 Task: Add Attachment from computer to Card Card0000000085 in Board Board0000000022 in Workspace WS0000000008 in Trello. Add Cover Green to Card Card0000000085 in Board Board0000000022 in Workspace WS0000000008 in Trello. Add "Move Card To …" Button titled Button0000000085 to "top" of the list "To Do" to Card Card0000000085 in Board Board0000000022 in Workspace WS0000000008 in Trello. Add Description DS0000000085 to Card Card0000000086 in Board Board0000000022 in Workspace WS0000000008 in Trello. Add Comment CM0000000085 to Card Card0000000086 in Board Board0000000022 in Workspace WS0000000008 in Trello
Action: Mouse moved to (296, 156)
Screenshot: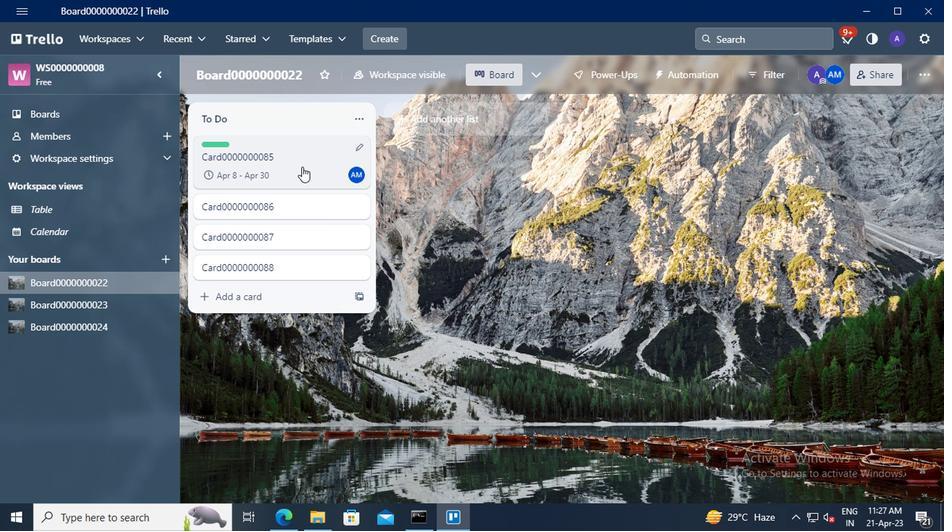 
Action: Mouse pressed left at (296, 156)
Screenshot: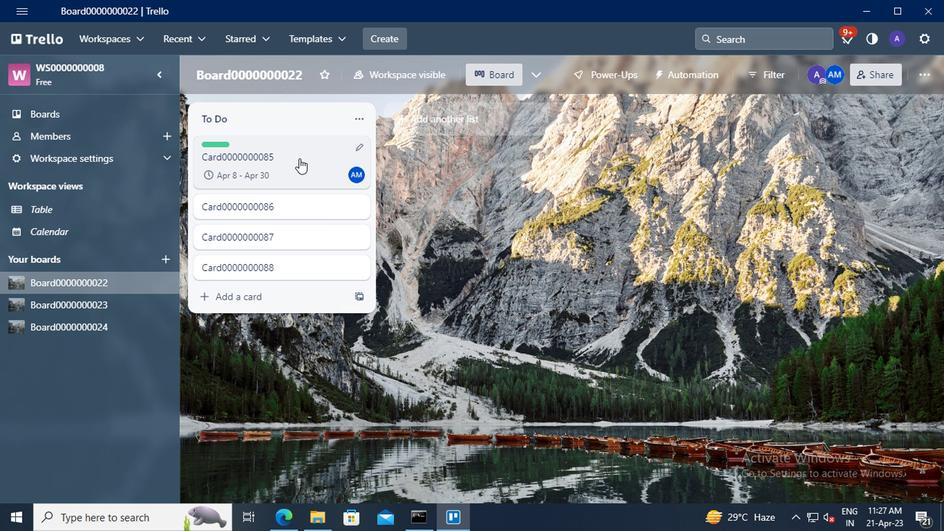 
Action: Mouse moved to (637, 290)
Screenshot: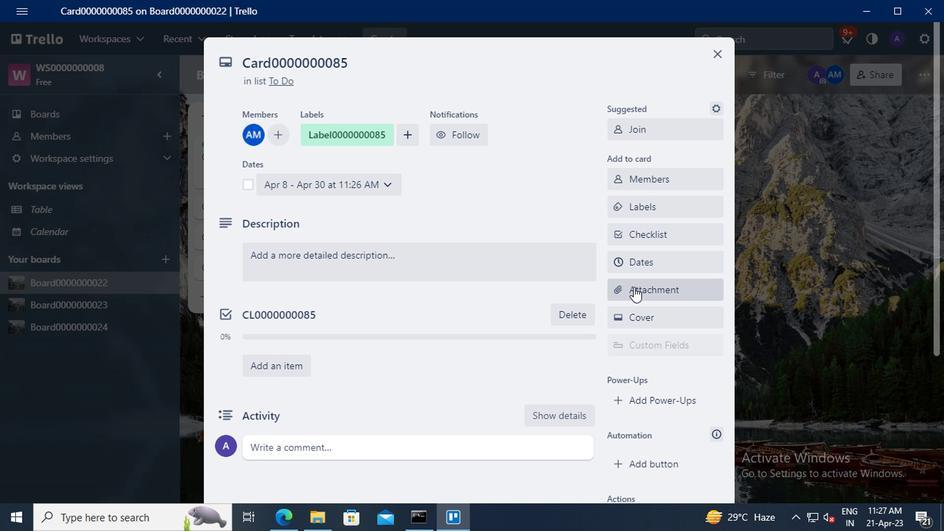 
Action: Mouse pressed left at (637, 290)
Screenshot: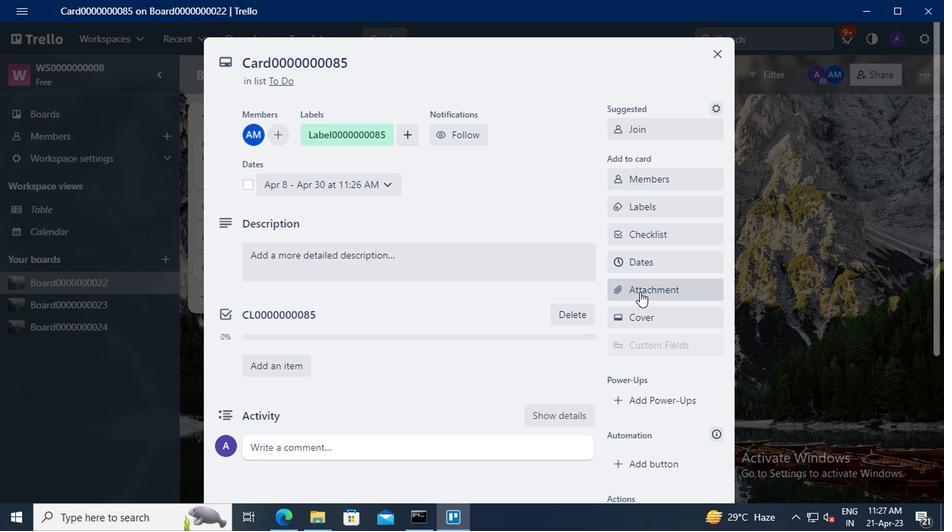 
Action: Mouse moved to (647, 115)
Screenshot: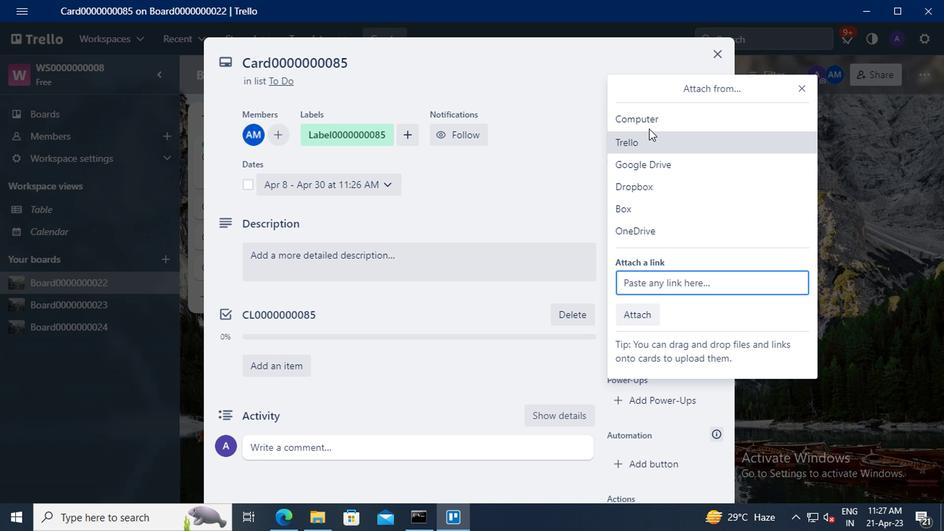 
Action: Mouse pressed left at (647, 115)
Screenshot: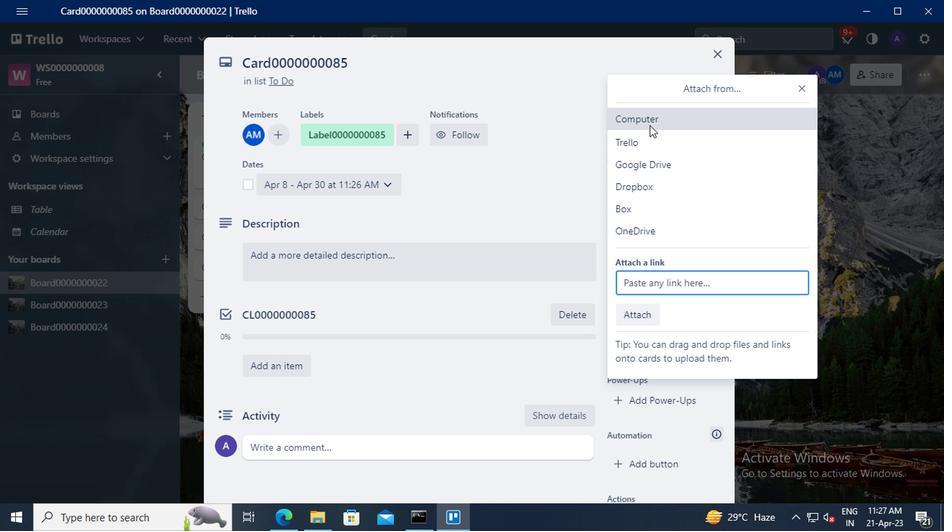 
Action: Mouse moved to (357, 122)
Screenshot: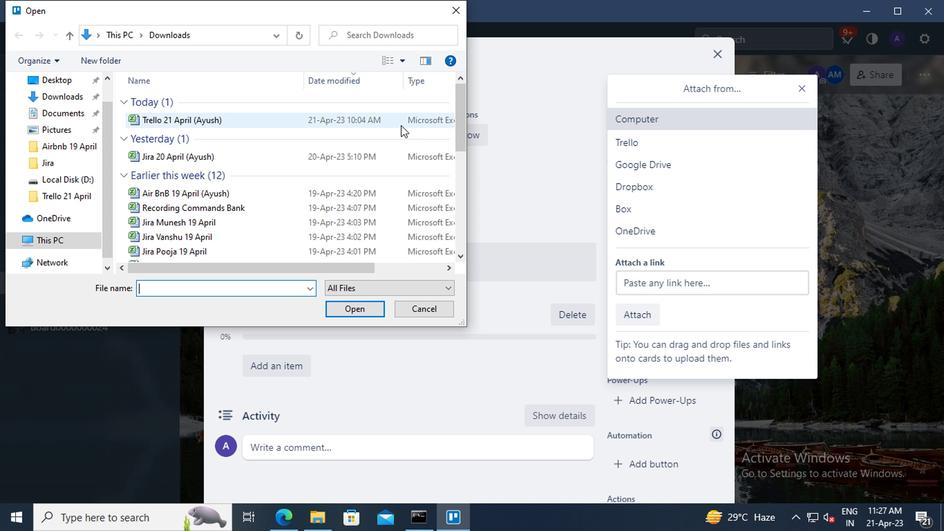 
Action: Mouse pressed left at (357, 122)
Screenshot: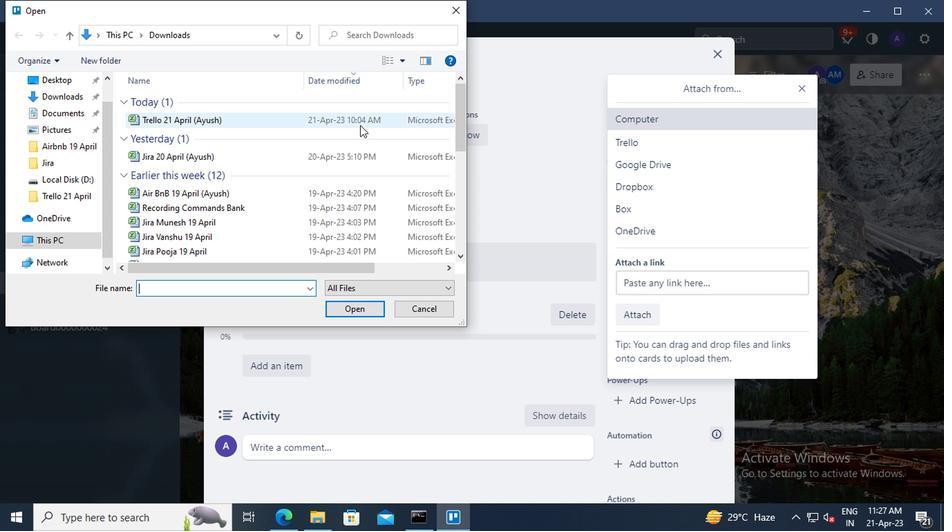 
Action: Mouse moved to (359, 305)
Screenshot: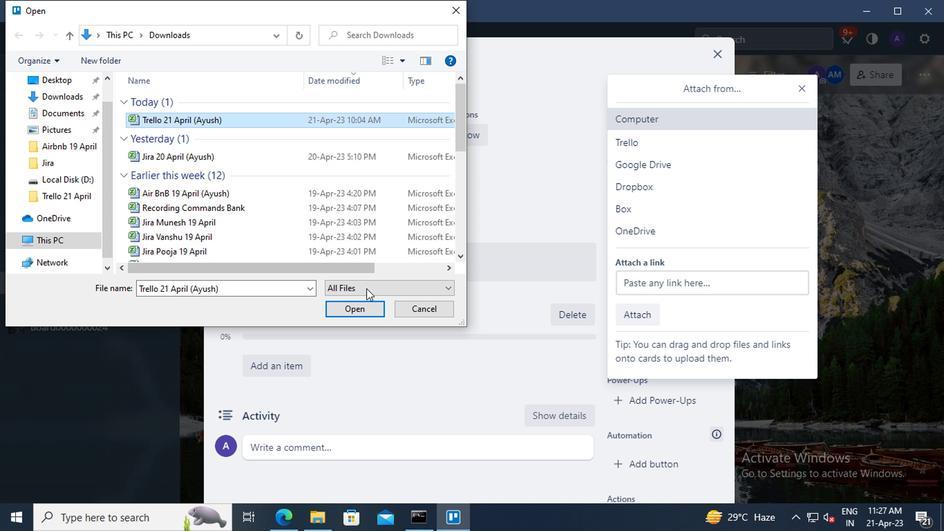 
Action: Mouse pressed left at (359, 305)
Screenshot: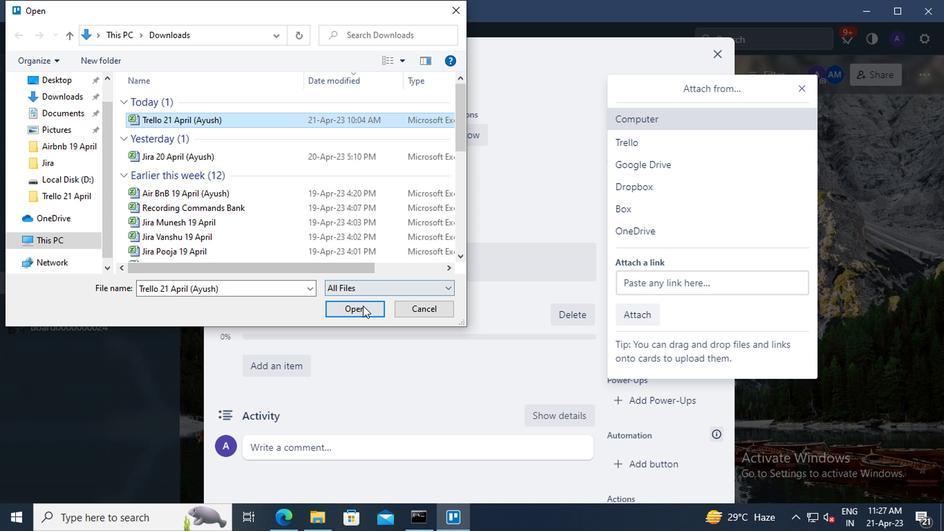 
Action: Mouse moved to (646, 319)
Screenshot: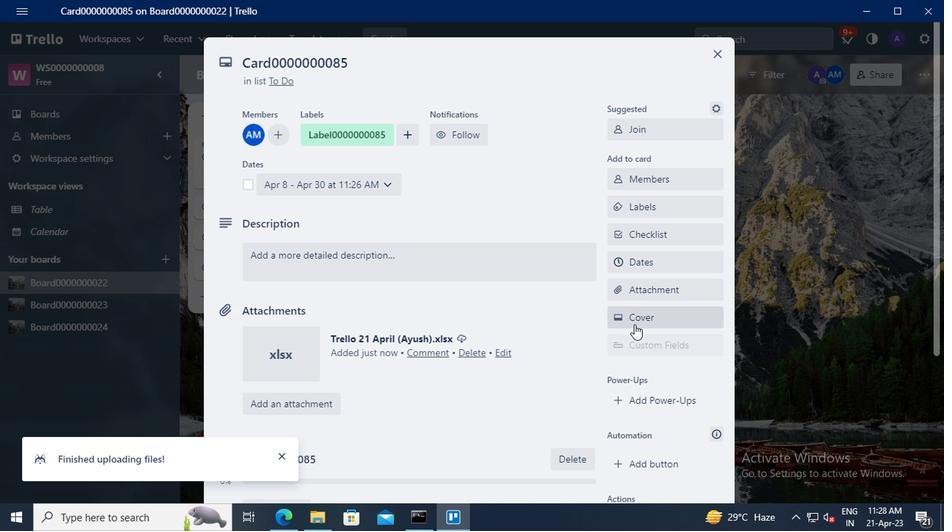 
Action: Mouse pressed left at (646, 319)
Screenshot: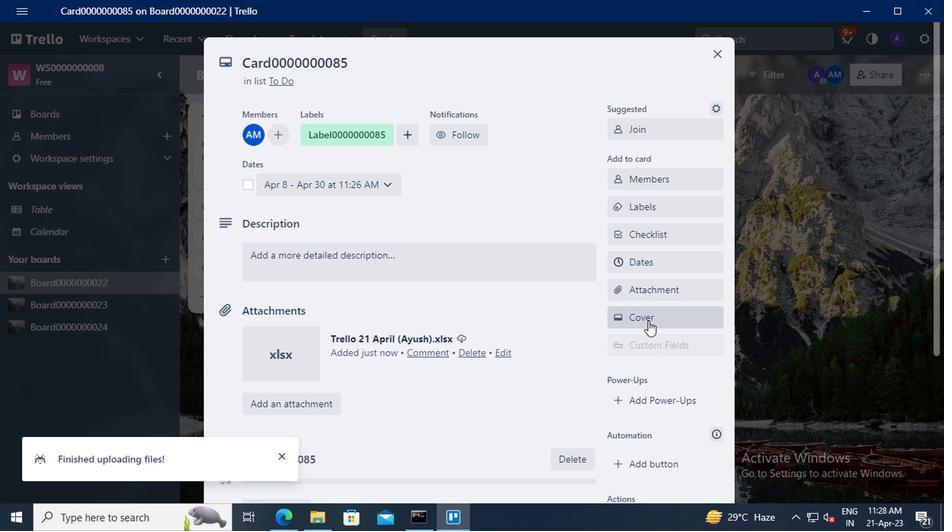 
Action: Mouse moved to (631, 227)
Screenshot: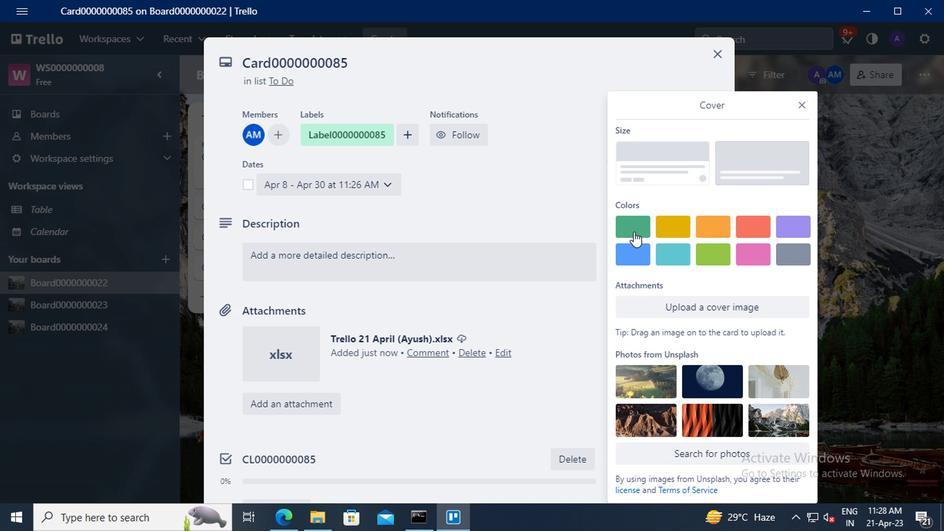 
Action: Mouse pressed left at (631, 227)
Screenshot: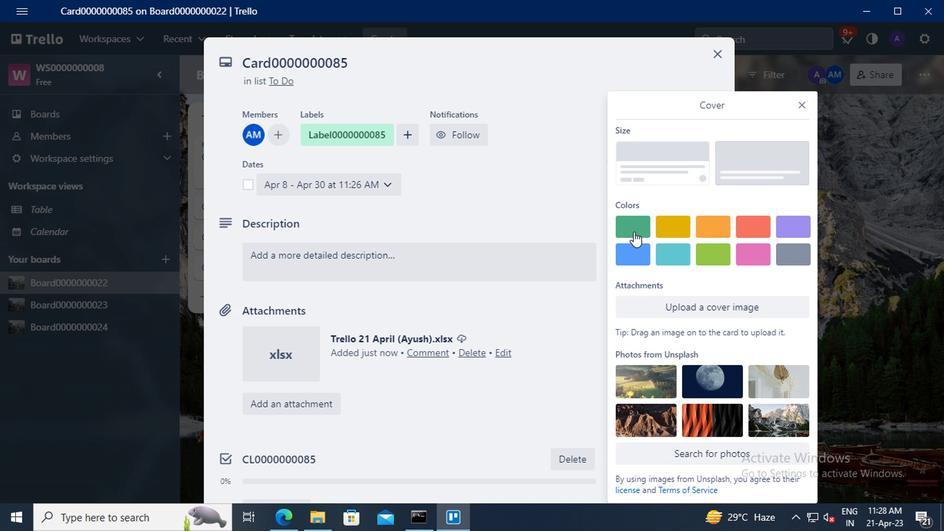 
Action: Mouse moved to (802, 74)
Screenshot: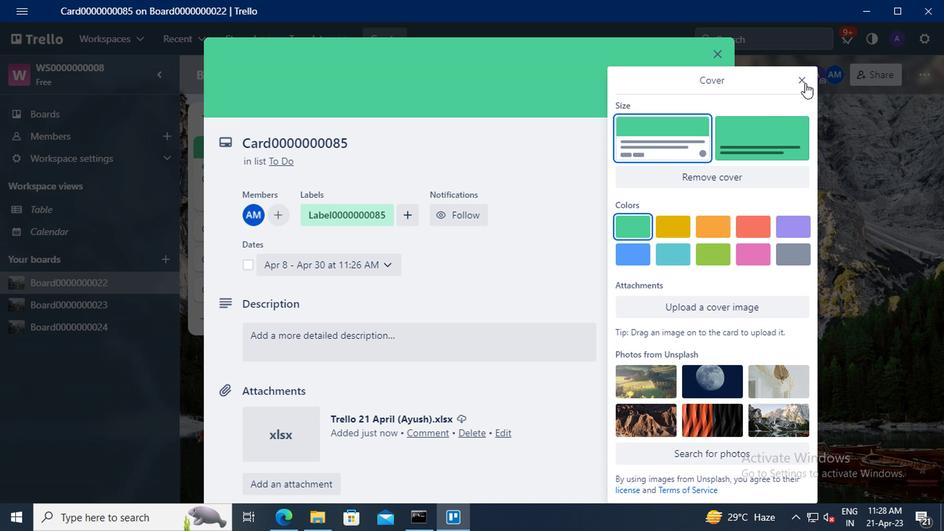 
Action: Mouse pressed left at (802, 74)
Screenshot: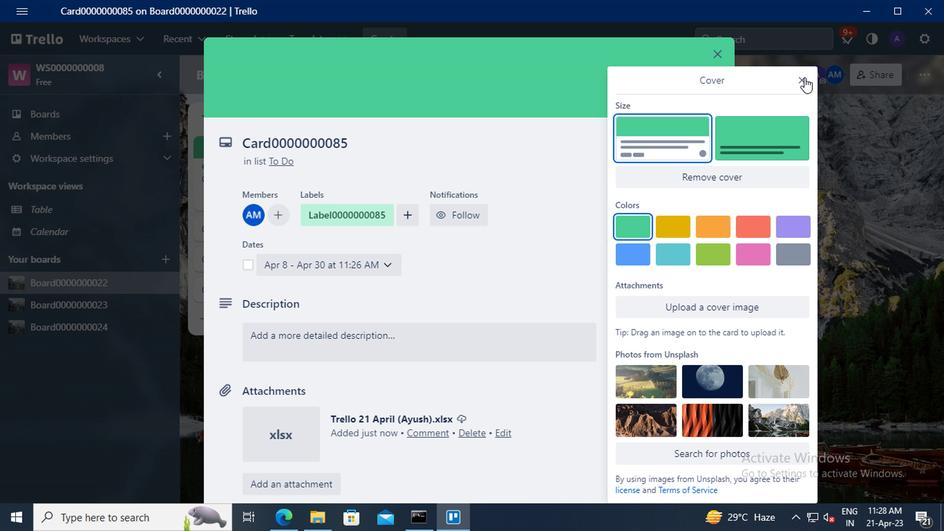 
Action: Mouse moved to (654, 219)
Screenshot: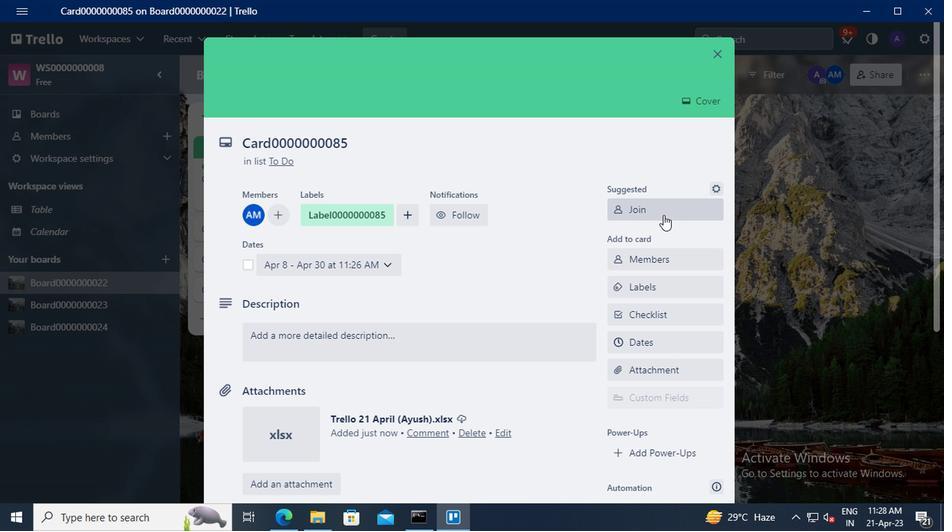 
Action: Mouse scrolled (654, 218) with delta (0, 0)
Screenshot: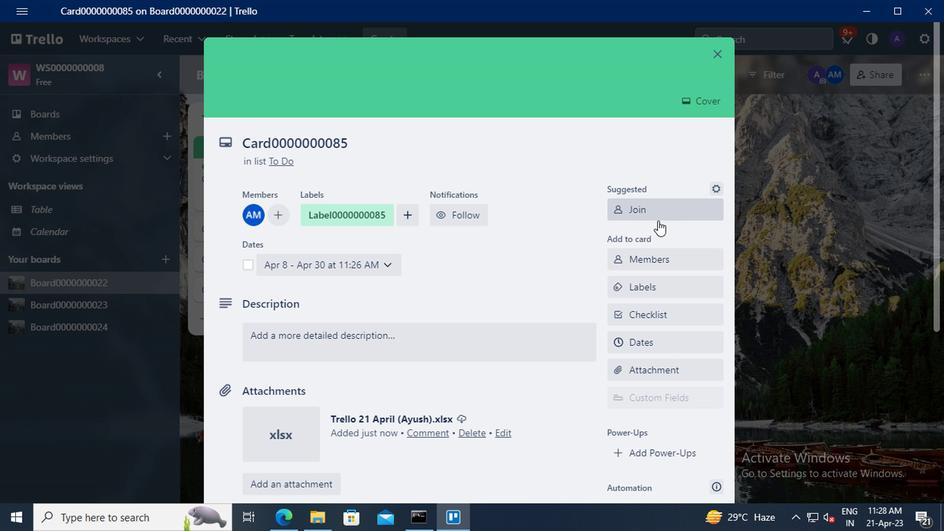
Action: Mouse scrolled (654, 218) with delta (0, 0)
Screenshot: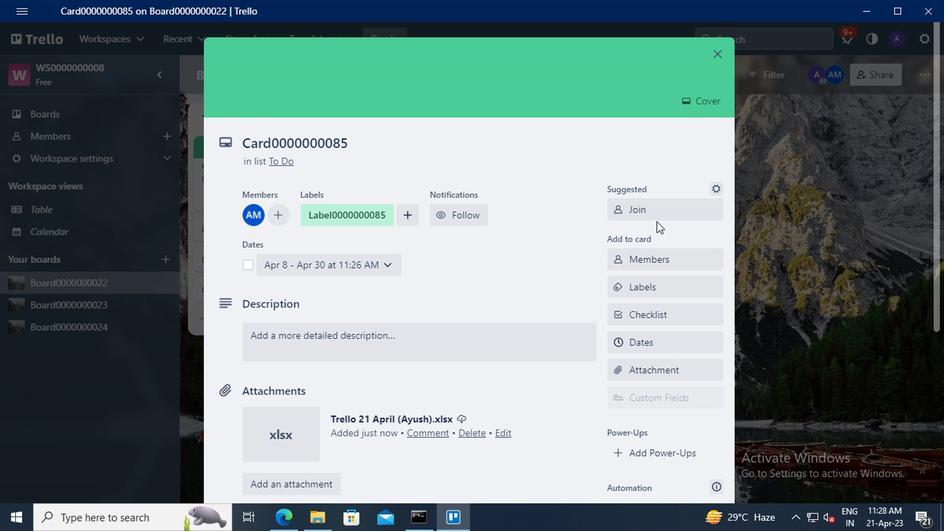 
Action: Mouse scrolled (654, 218) with delta (0, 0)
Screenshot: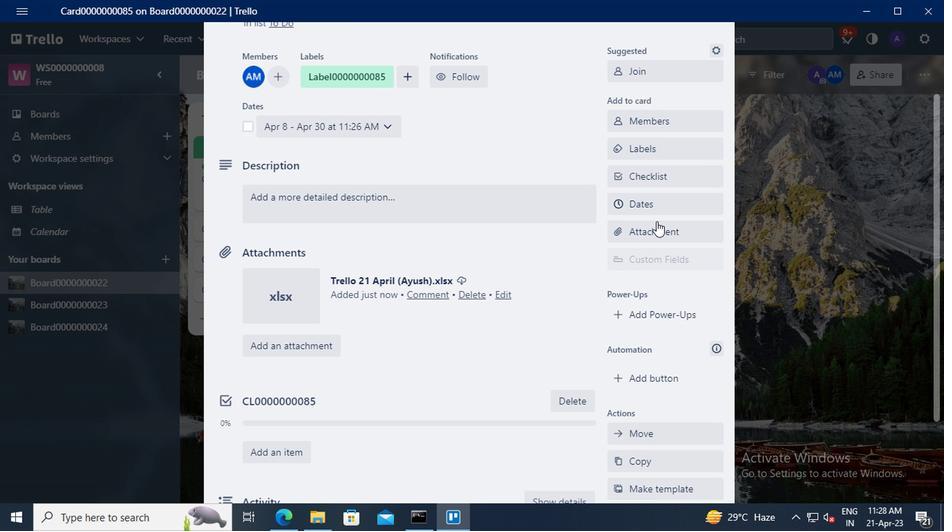 
Action: Mouse scrolled (654, 218) with delta (0, 0)
Screenshot: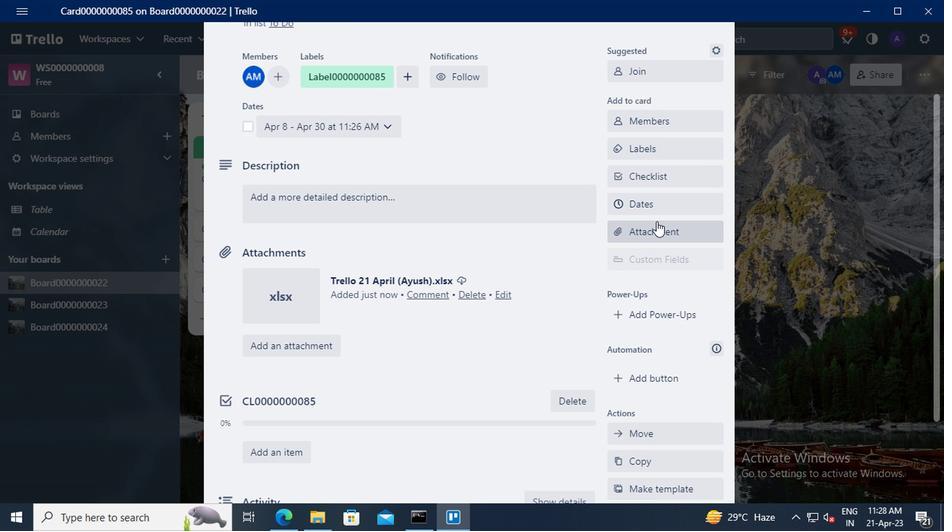 
Action: Mouse moved to (657, 240)
Screenshot: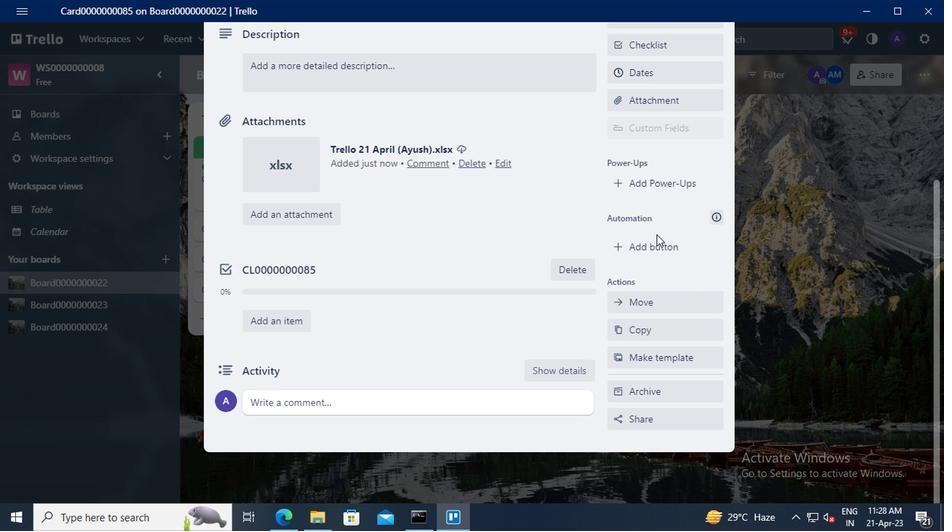 
Action: Mouse pressed left at (657, 240)
Screenshot: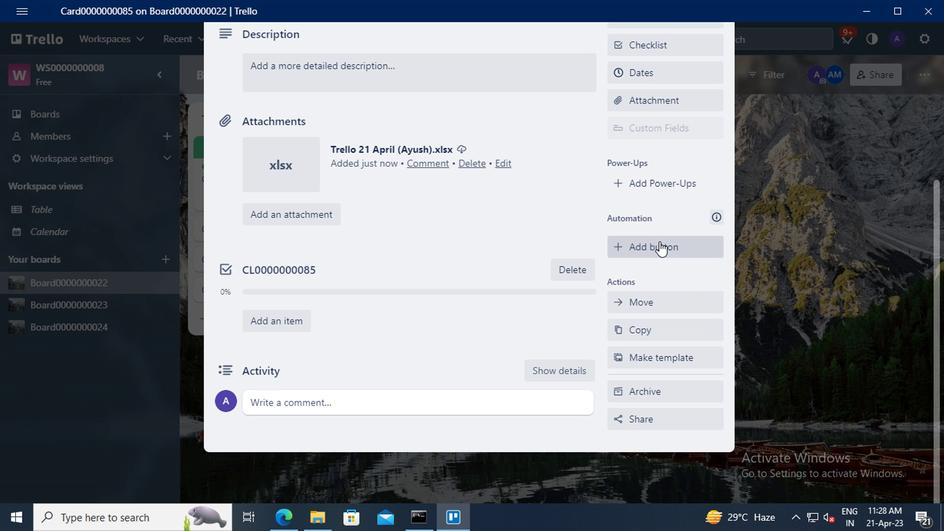 
Action: Mouse moved to (662, 130)
Screenshot: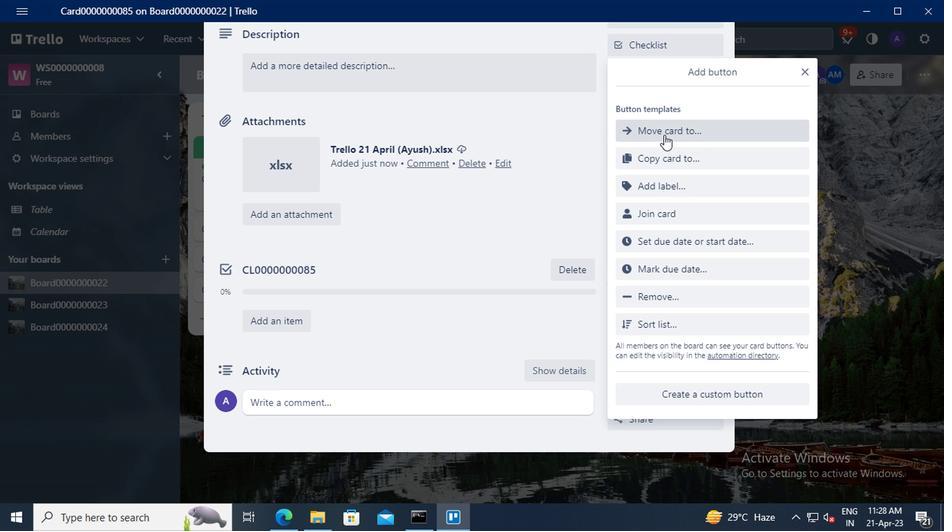 
Action: Mouse pressed left at (662, 130)
Screenshot: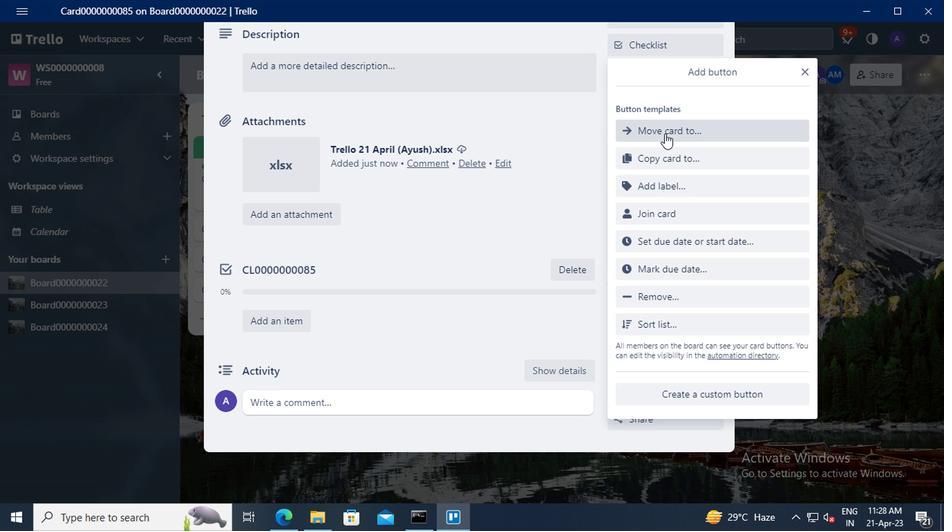
Action: Mouse moved to (676, 131)
Screenshot: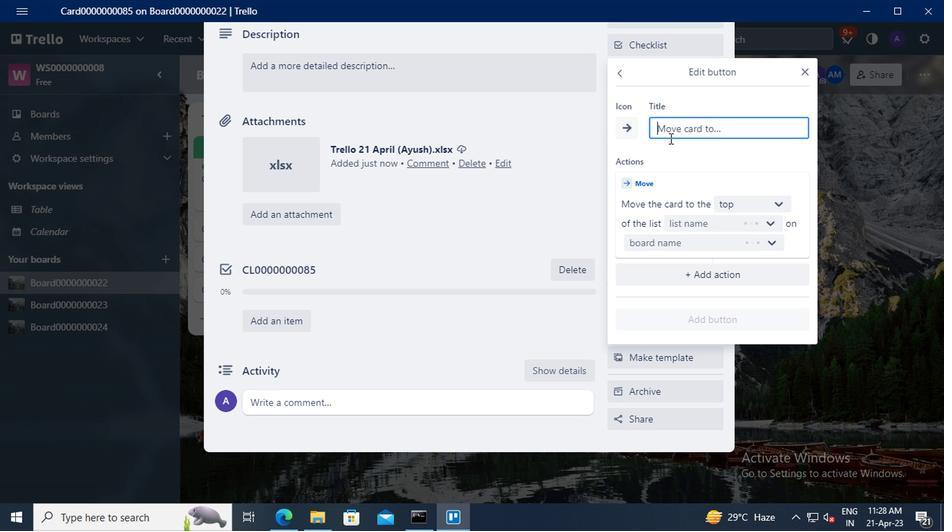 
Action: Mouse pressed left at (676, 131)
Screenshot: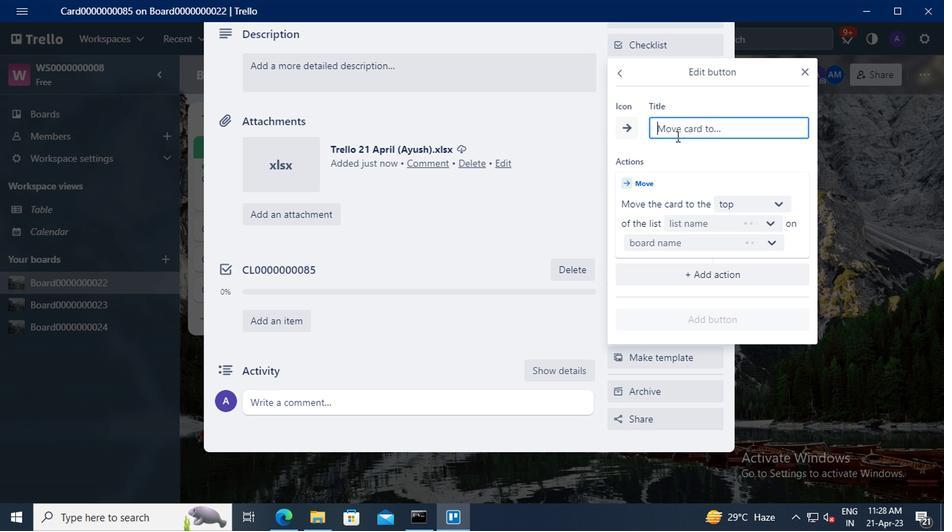 
Action: Mouse moved to (672, 127)
Screenshot: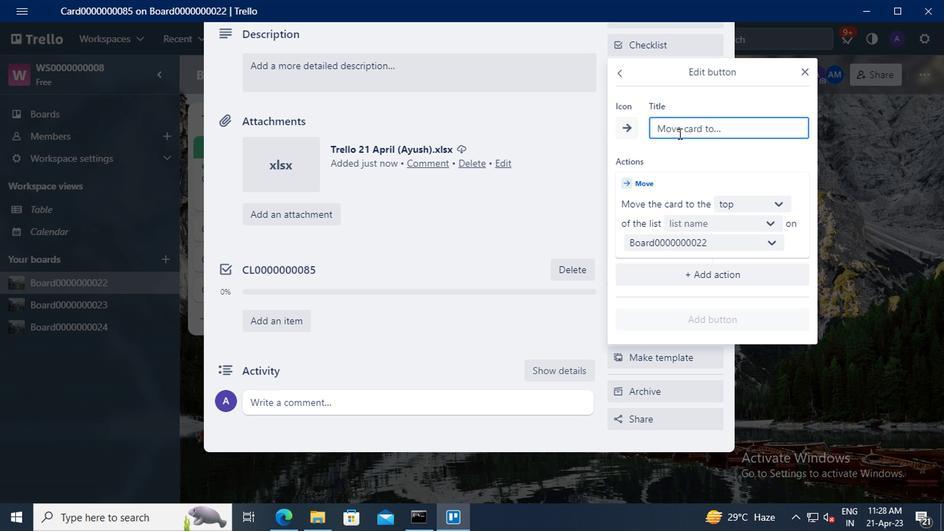 
Action: Key pressed <Key.shift>BUTTON0000000085
Screenshot: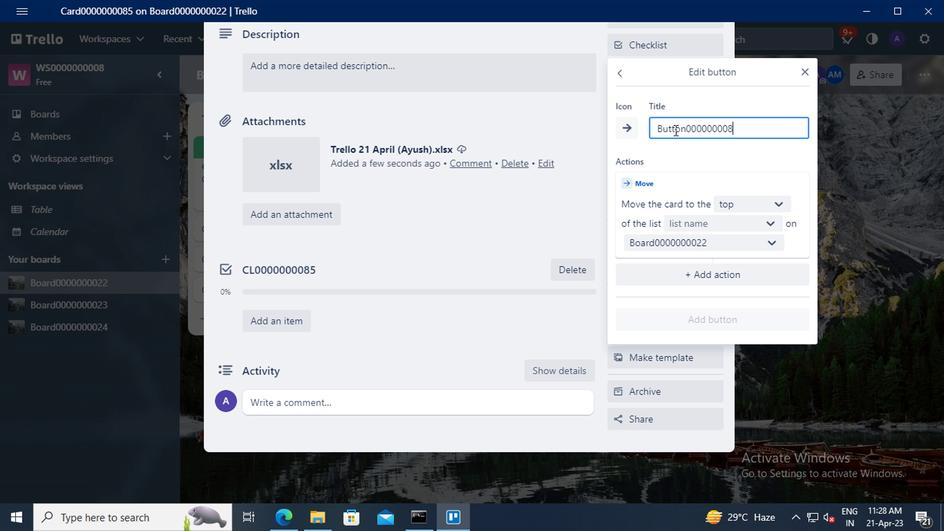 
Action: Mouse moved to (738, 204)
Screenshot: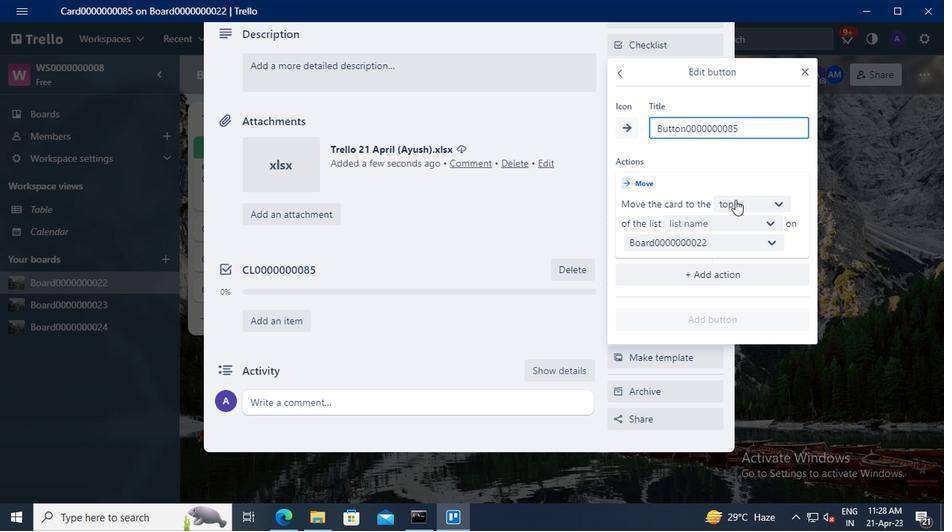 
Action: Mouse pressed left at (738, 204)
Screenshot: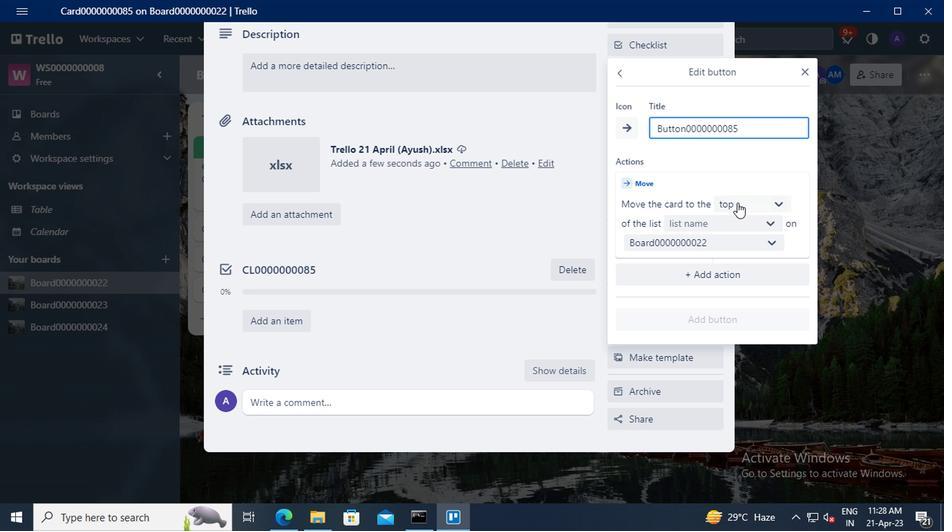 
Action: Mouse moved to (740, 230)
Screenshot: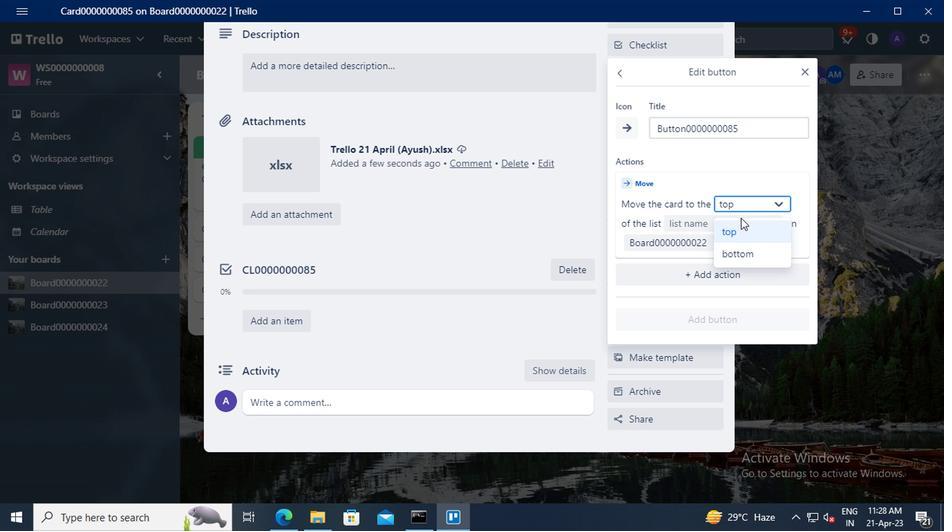 
Action: Mouse pressed left at (740, 230)
Screenshot: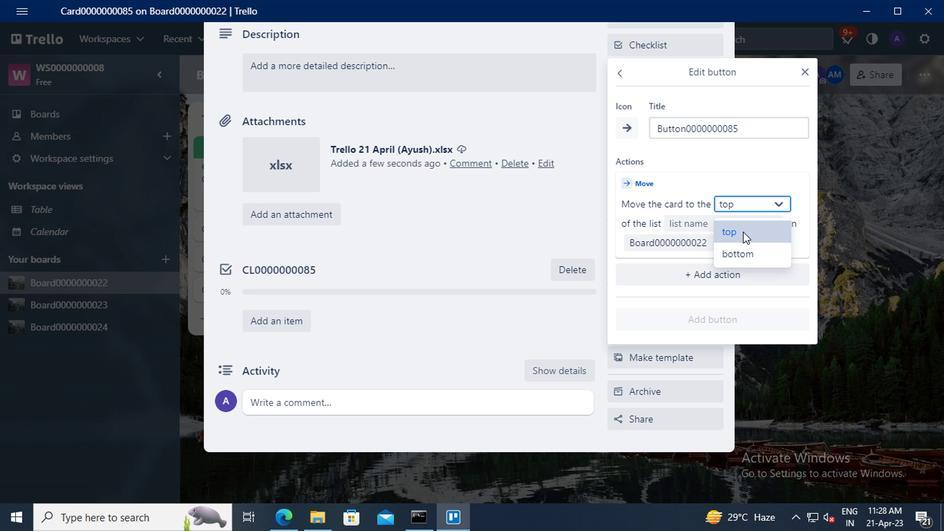 
Action: Mouse moved to (703, 220)
Screenshot: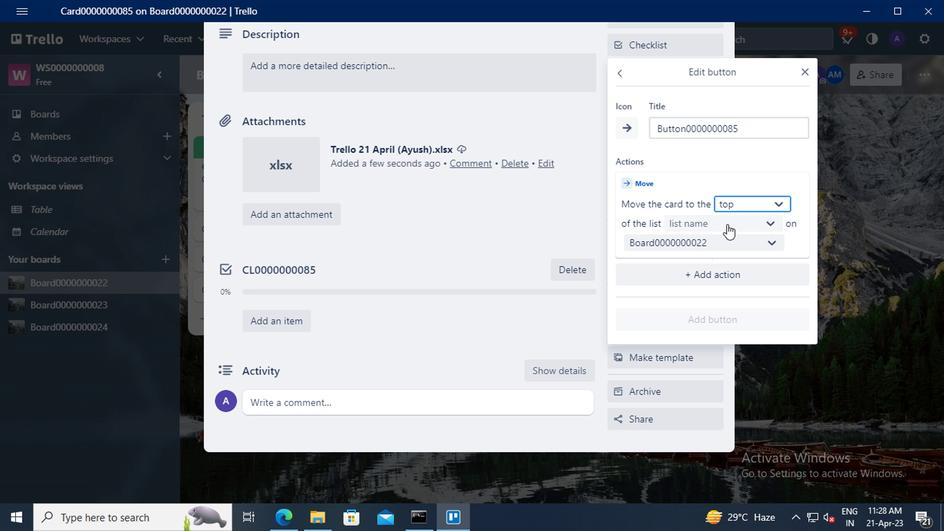 
Action: Mouse pressed left at (703, 220)
Screenshot: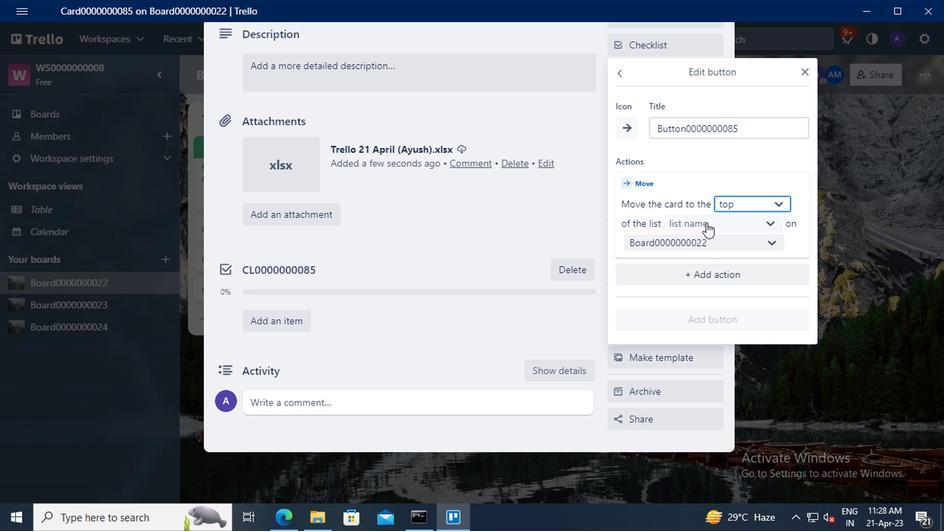 
Action: Mouse moved to (702, 248)
Screenshot: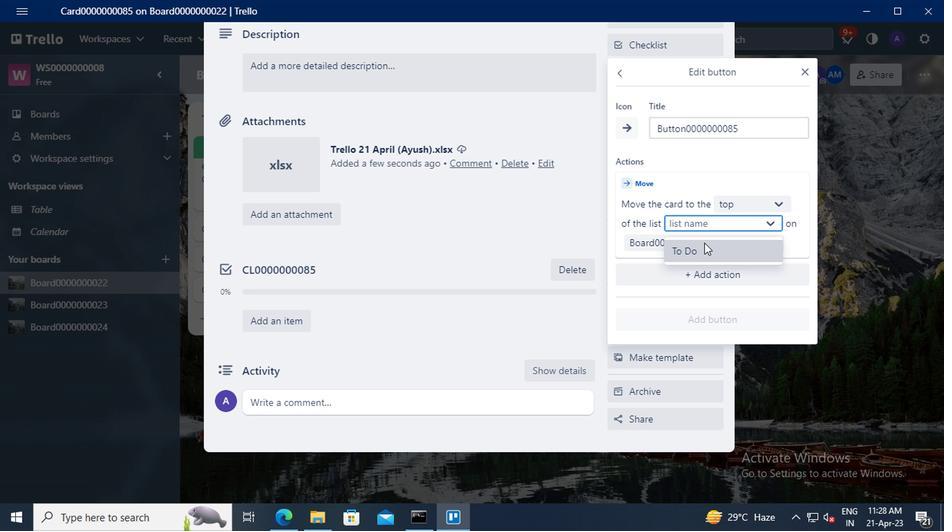 
Action: Mouse pressed left at (702, 248)
Screenshot: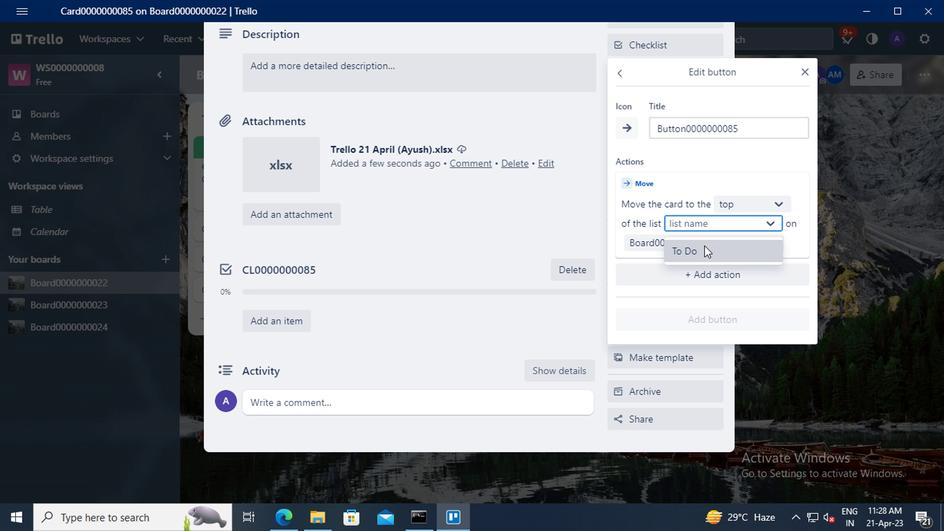 
Action: Mouse moved to (707, 317)
Screenshot: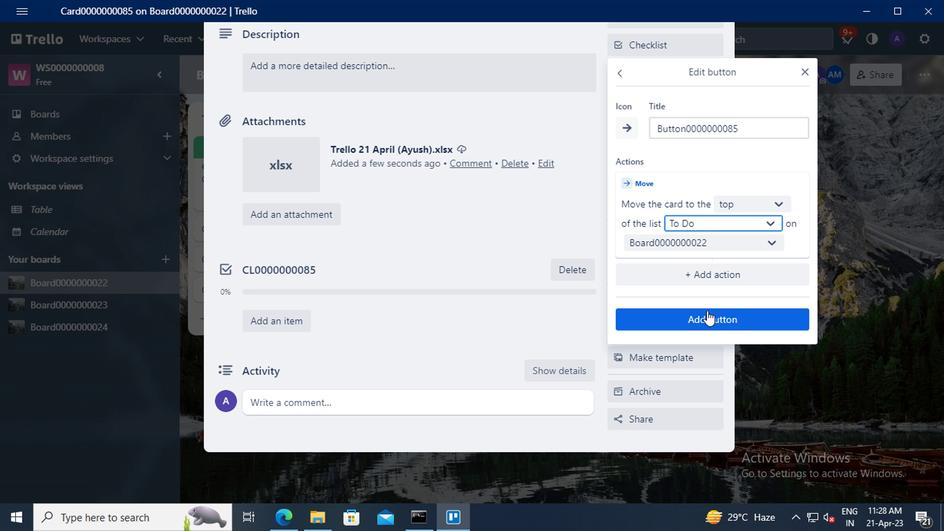 
Action: Mouse pressed left at (707, 317)
Screenshot: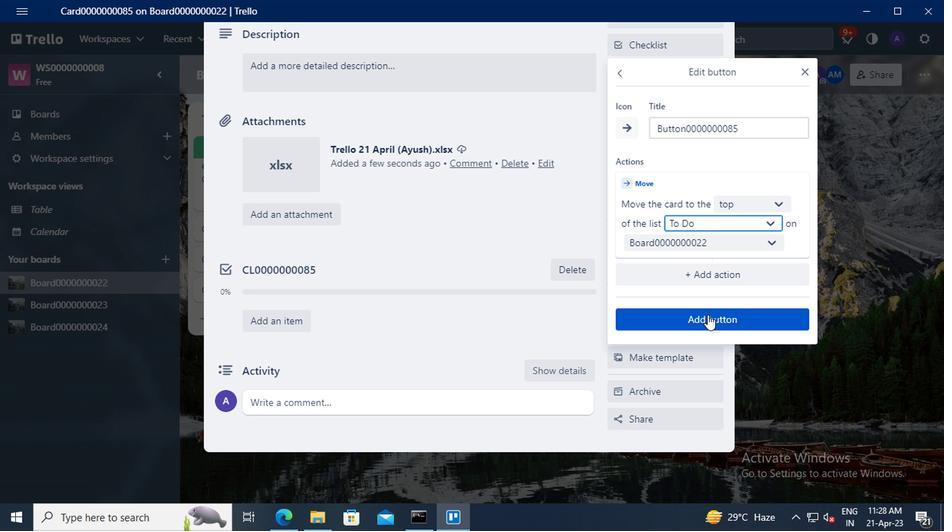 
Action: Mouse moved to (403, 282)
Screenshot: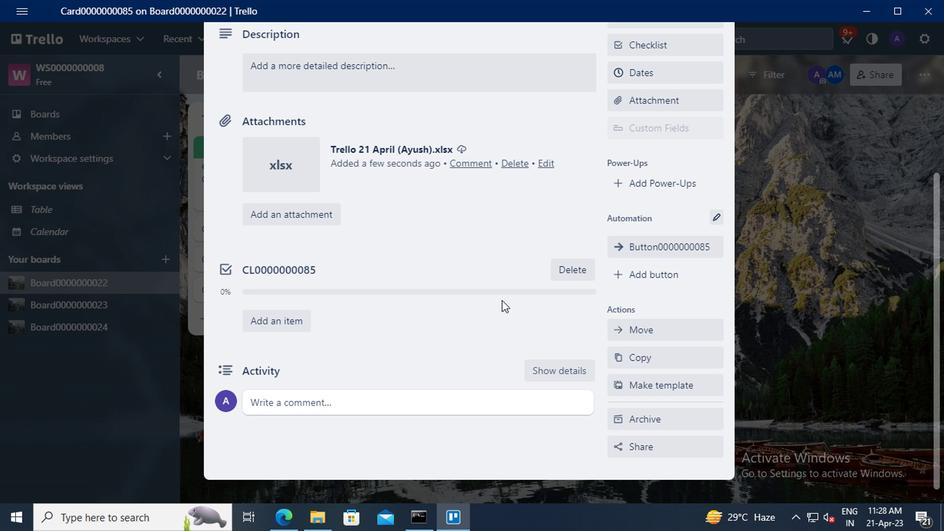 
Action: Mouse scrolled (403, 282) with delta (0, 0)
Screenshot: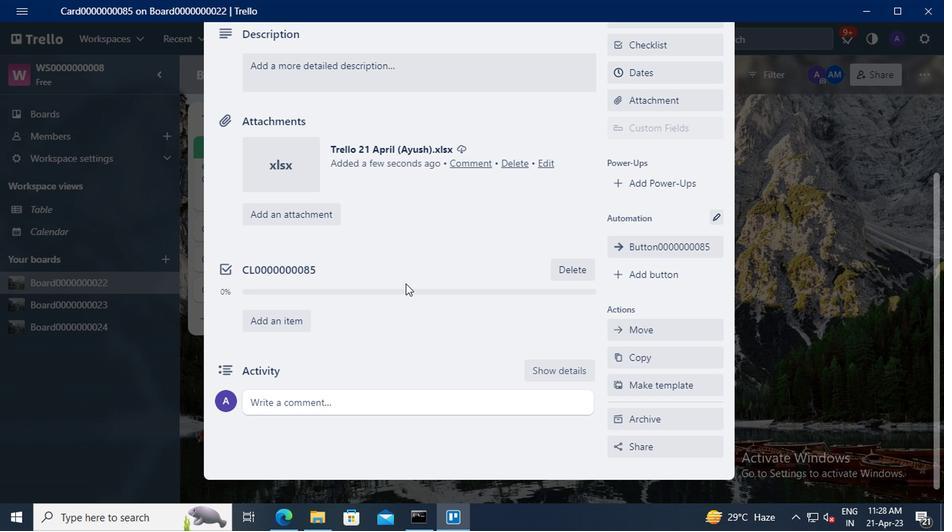 
Action: Mouse scrolled (403, 282) with delta (0, 0)
Screenshot: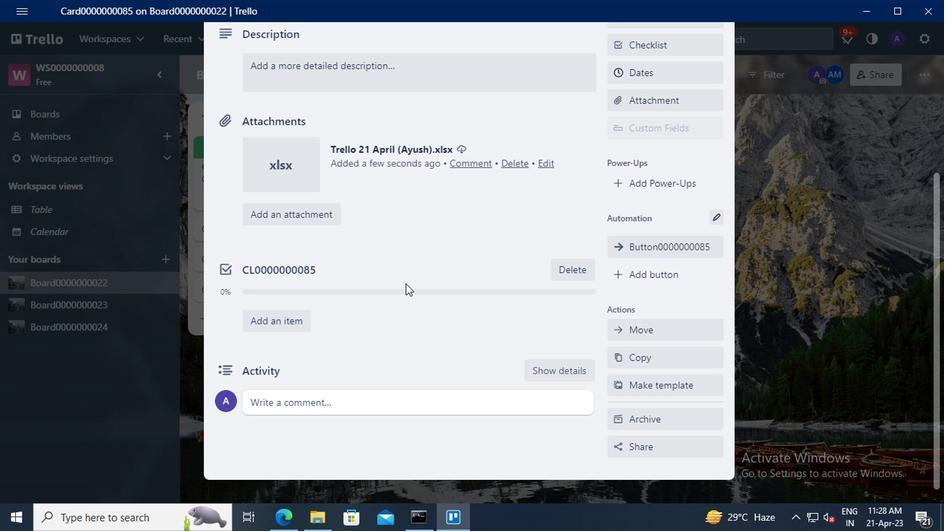 
Action: Mouse moved to (299, 208)
Screenshot: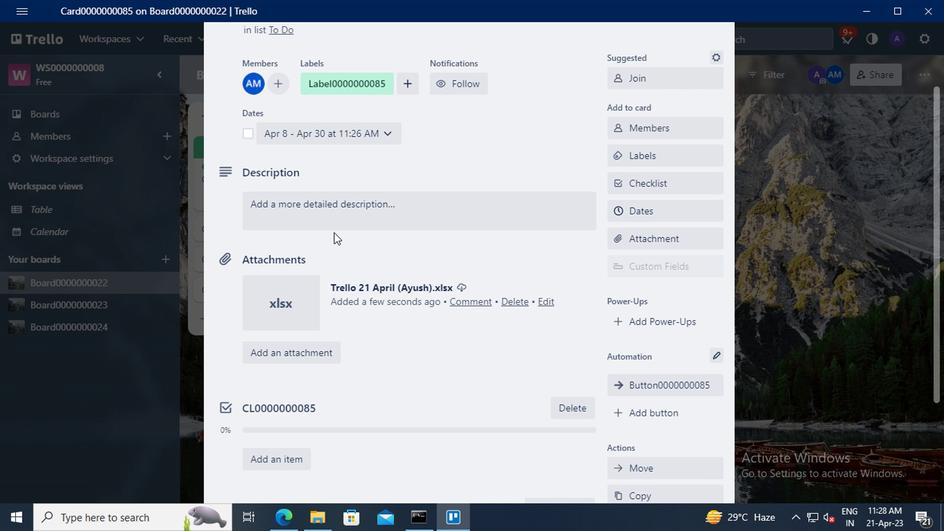 
Action: Mouse pressed left at (299, 208)
Screenshot: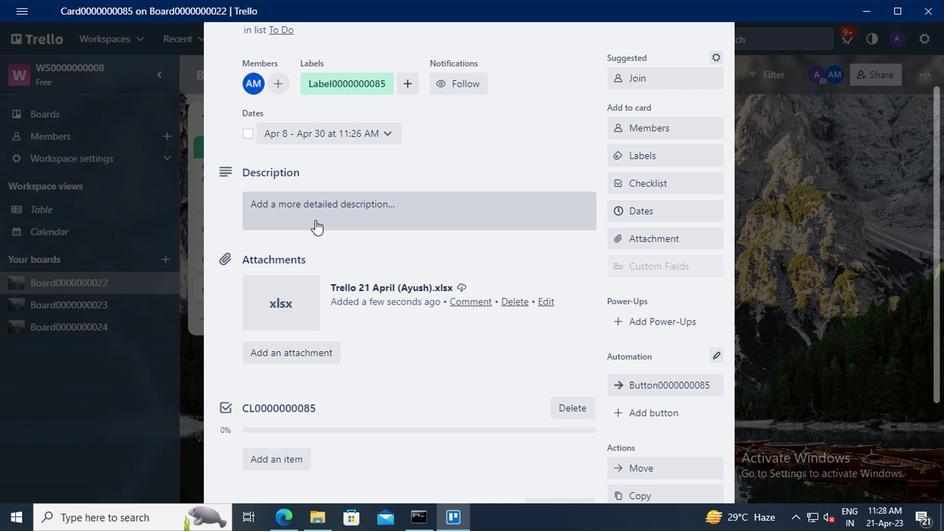 
Action: Mouse moved to (261, 248)
Screenshot: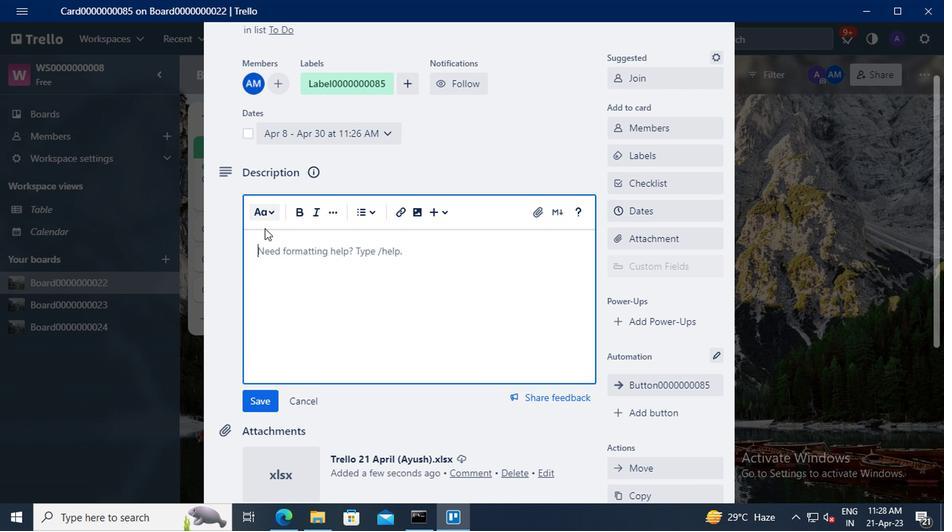 
Action: Mouse pressed left at (261, 248)
Screenshot: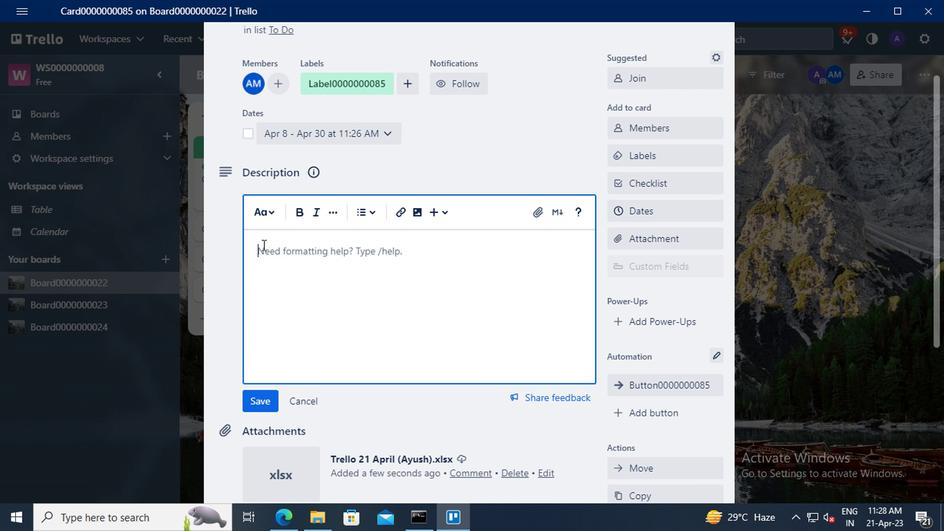 
Action: Key pressed <Key.shift>DS0000000085
Screenshot: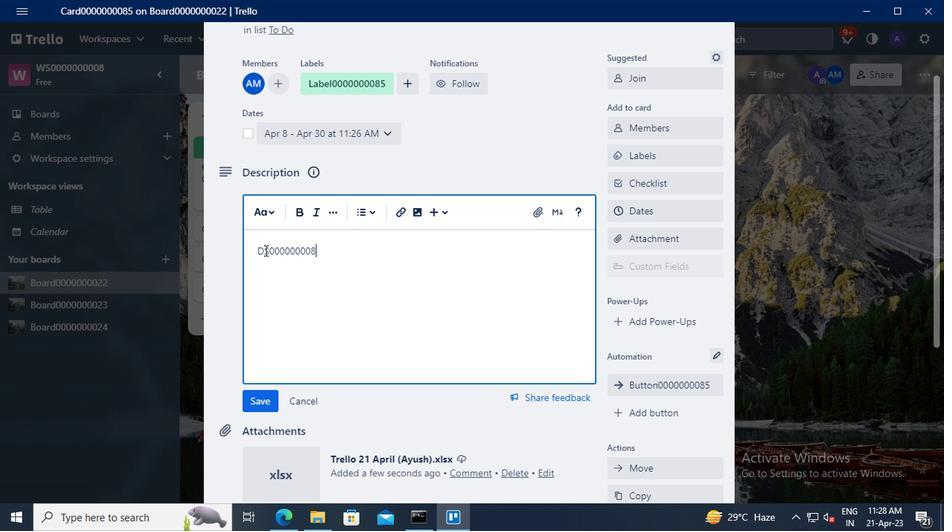 
Action: Mouse scrolled (261, 247) with delta (0, 0)
Screenshot: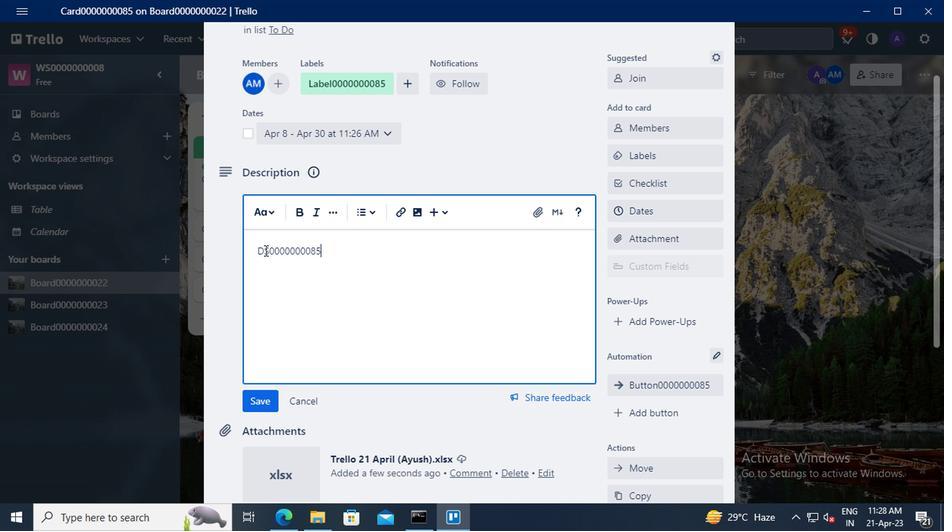 
Action: Mouse moved to (261, 327)
Screenshot: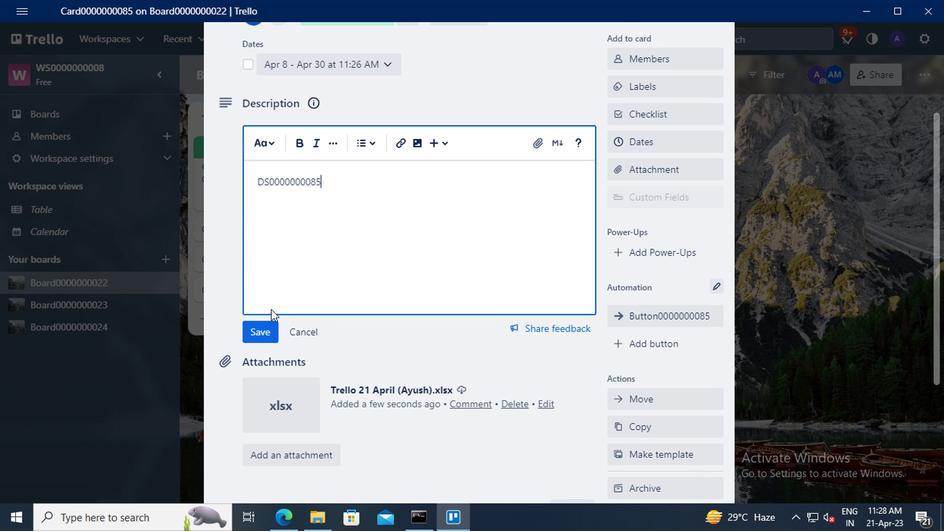 
Action: Mouse pressed left at (261, 327)
Screenshot: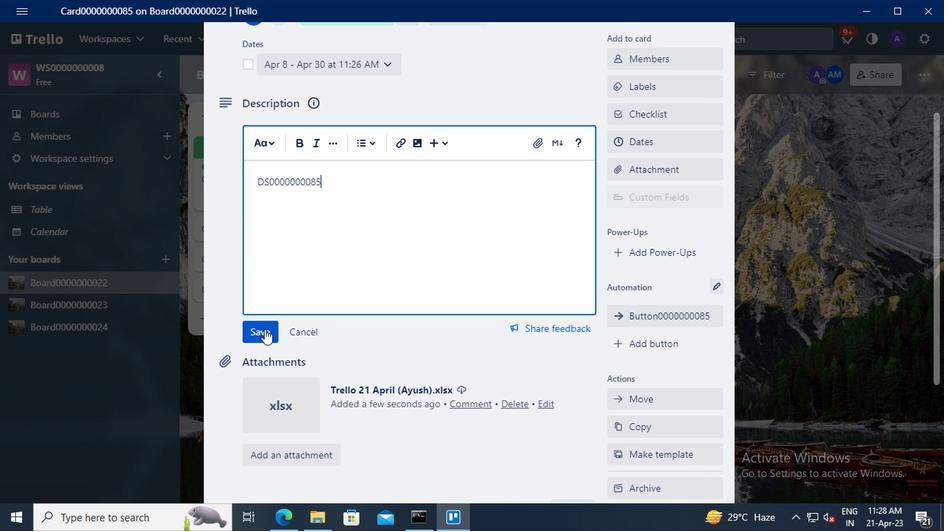 
Action: Mouse scrolled (261, 326) with delta (0, 0)
Screenshot: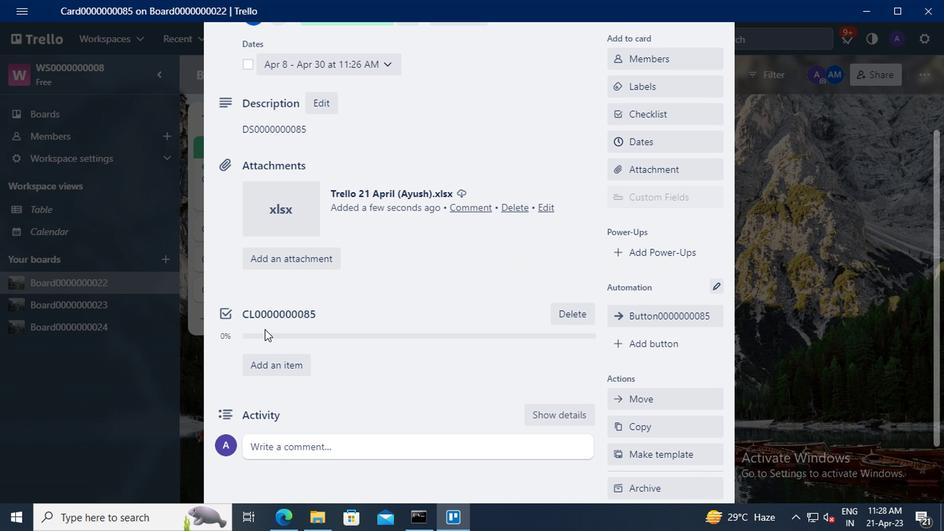
Action: Mouse scrolled (261, 326) with delta (0, 0)
Screenshot: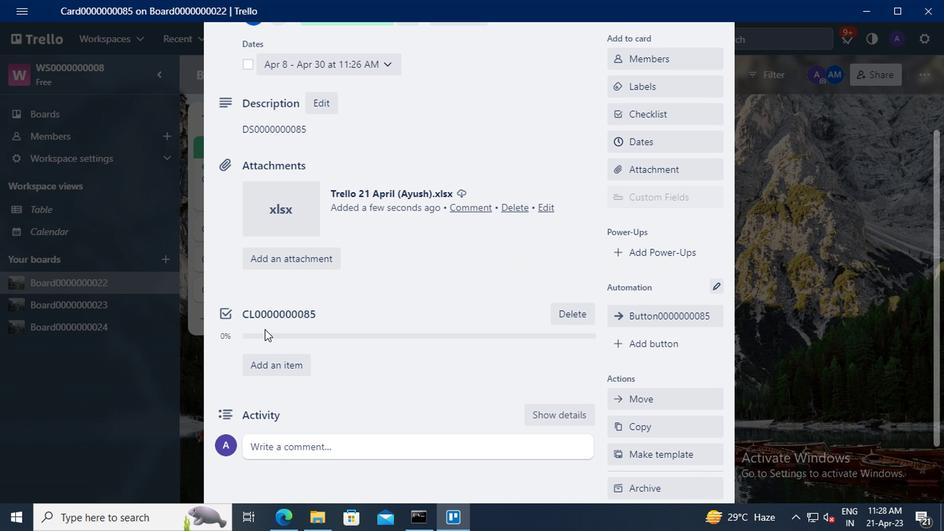 
Action: Mouse moved to (272, 350)
Screenshot: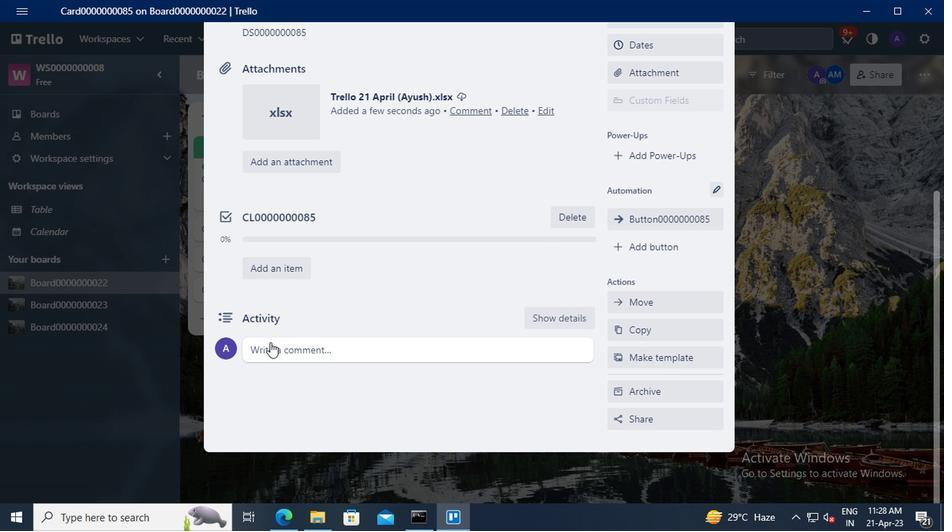 
Action: Mouse pressed left at (272, 350)
Screenshot: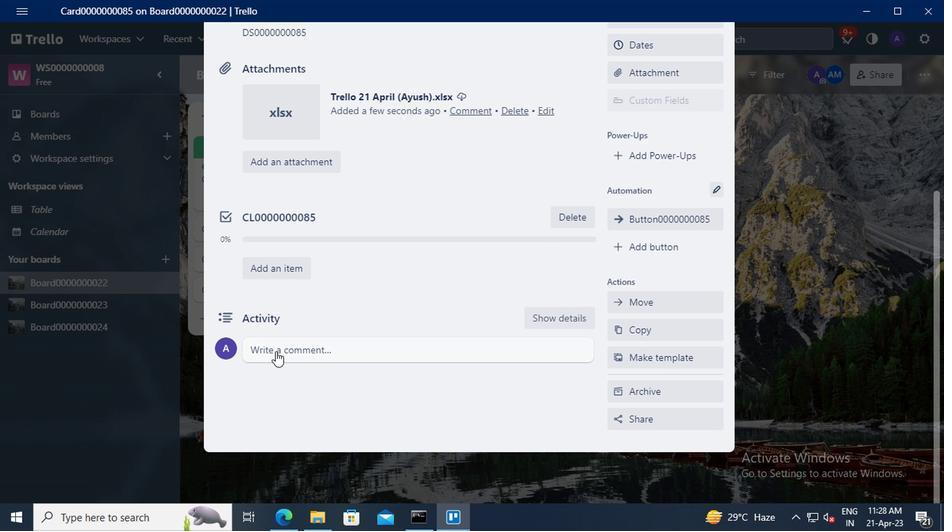 
Action: Mouse moved to (272, 352)
Screenshot: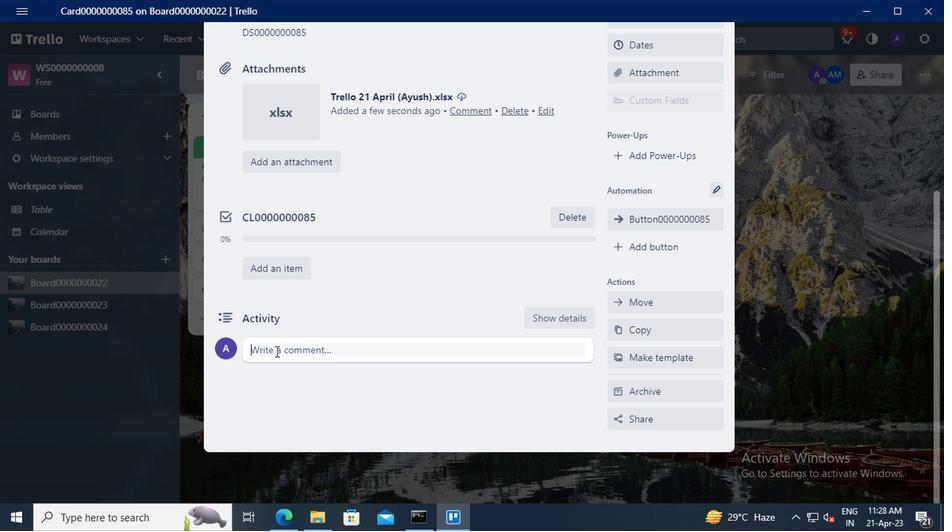 
Action: Key pressed <Key.shift>CM0000000085
Screenshot: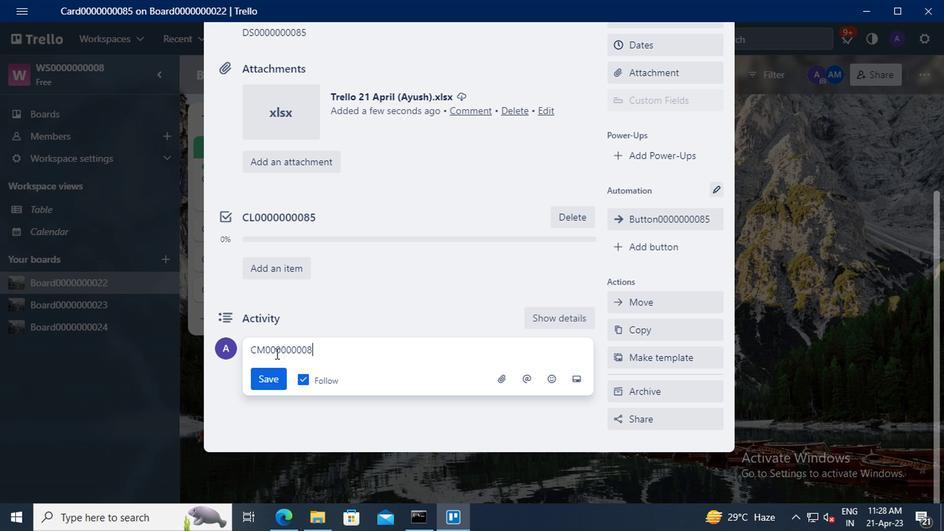 
Action: Mouse moved to (268, 375)
Screenshot: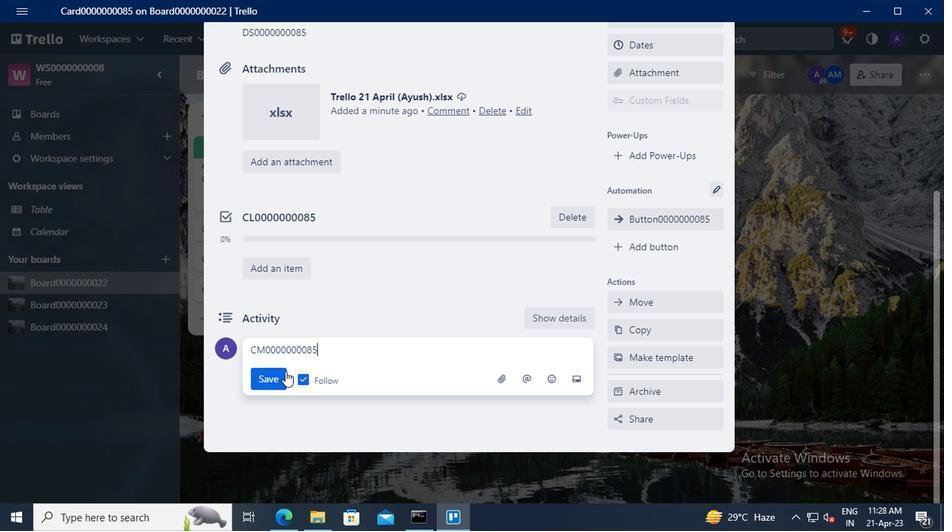 
Action: Mouse pressed left at (268, 375)
Screenshot: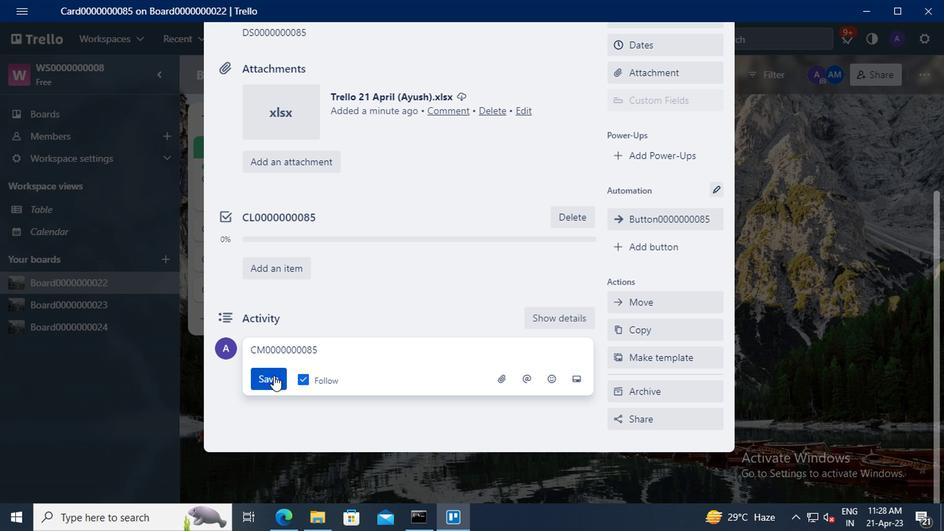 
